 Task: View extension menu.
Action: Mouse moved to (189, 193)
Screenshot: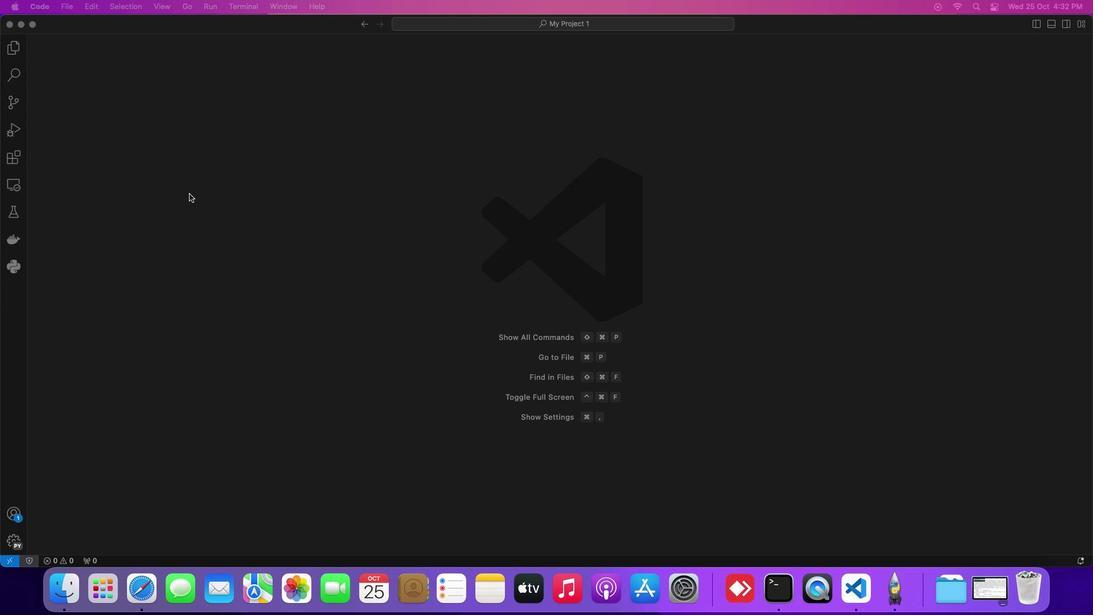 
Action: Mouse pressed left at (189, 193)
Screenshot: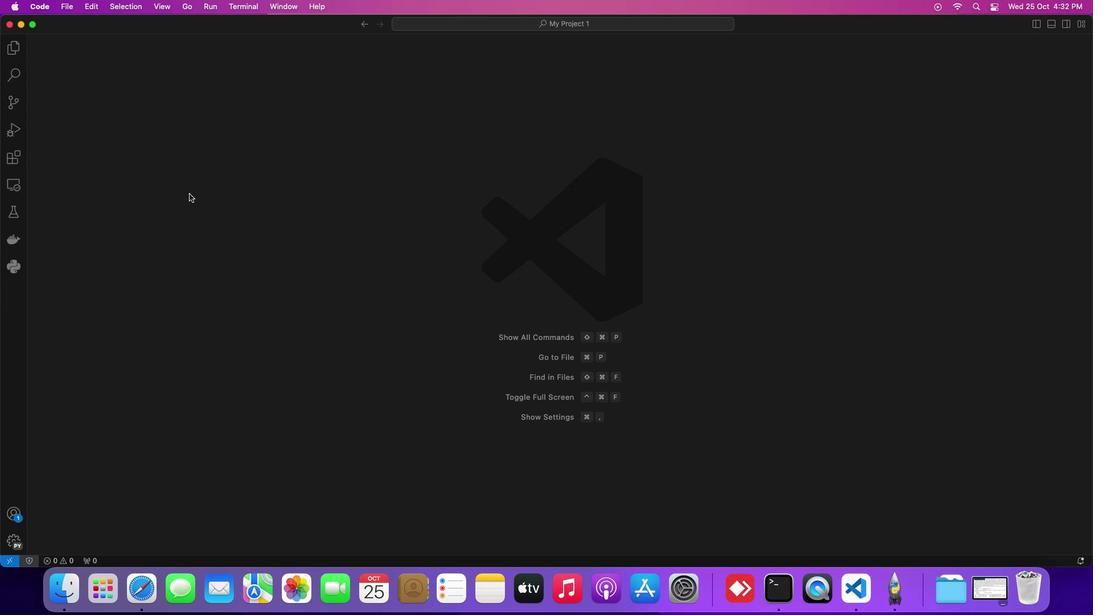 
Action: Mouse moved to (35, 8)
Screenshot: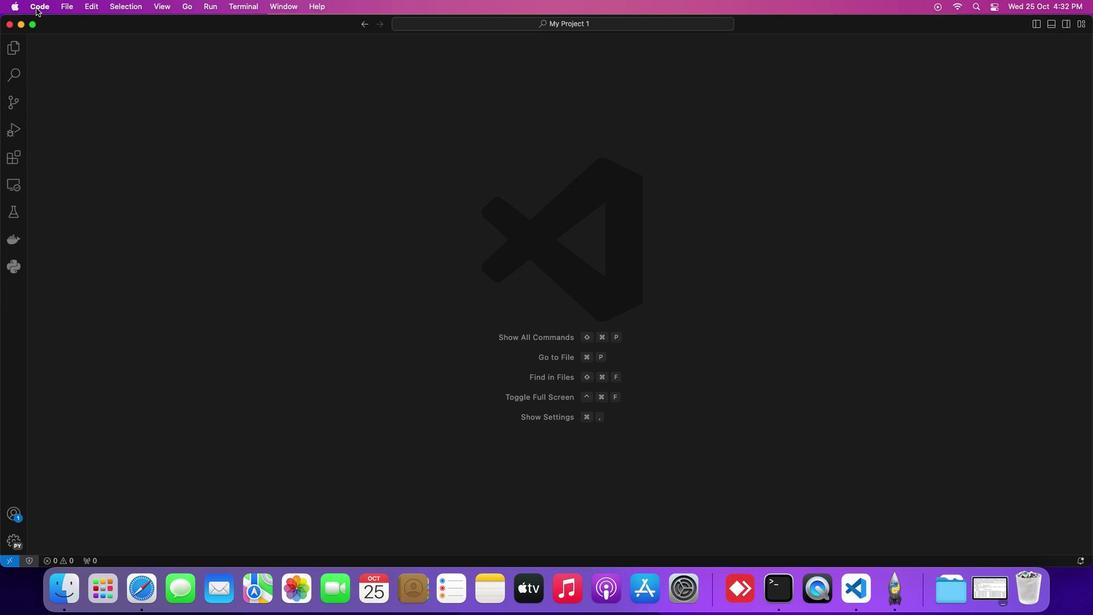 
Action: Mouse pressed left at (35, 8)
Screenshot: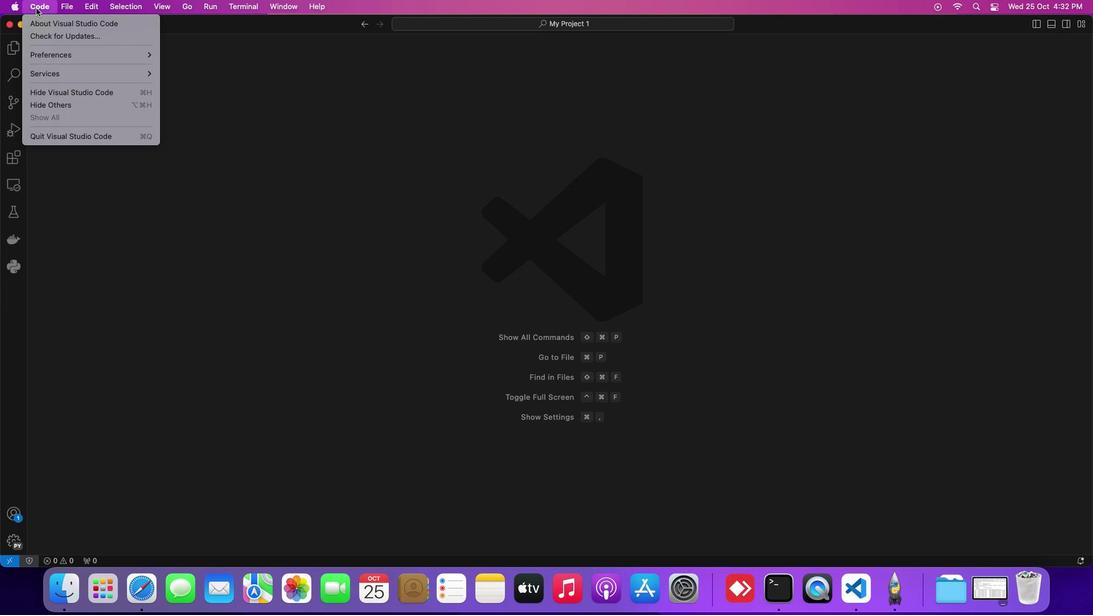 
Action: Mouse moved to (261, 63)
Screenshot: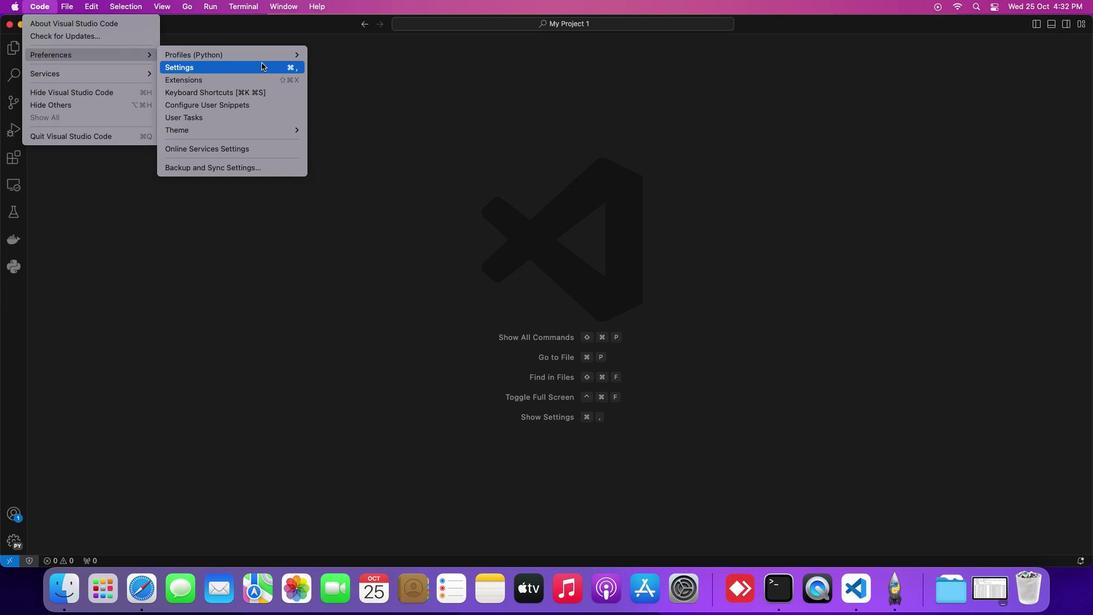
Action: Mouse pressed left at (261, 63)
Screenshot: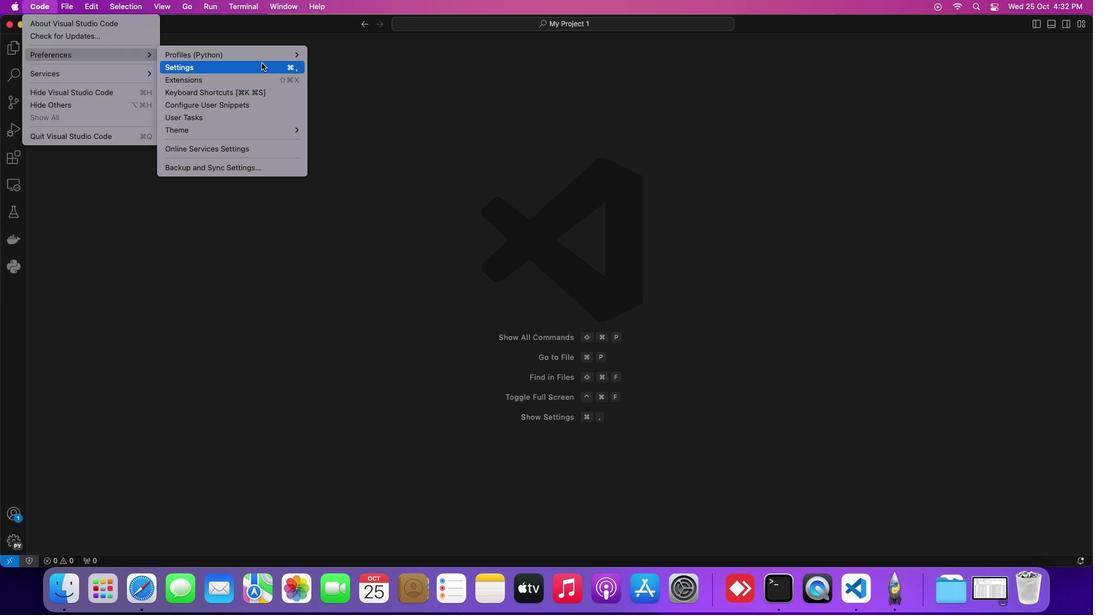 
Action: Mouse moved to (268, 206)
Screenshot: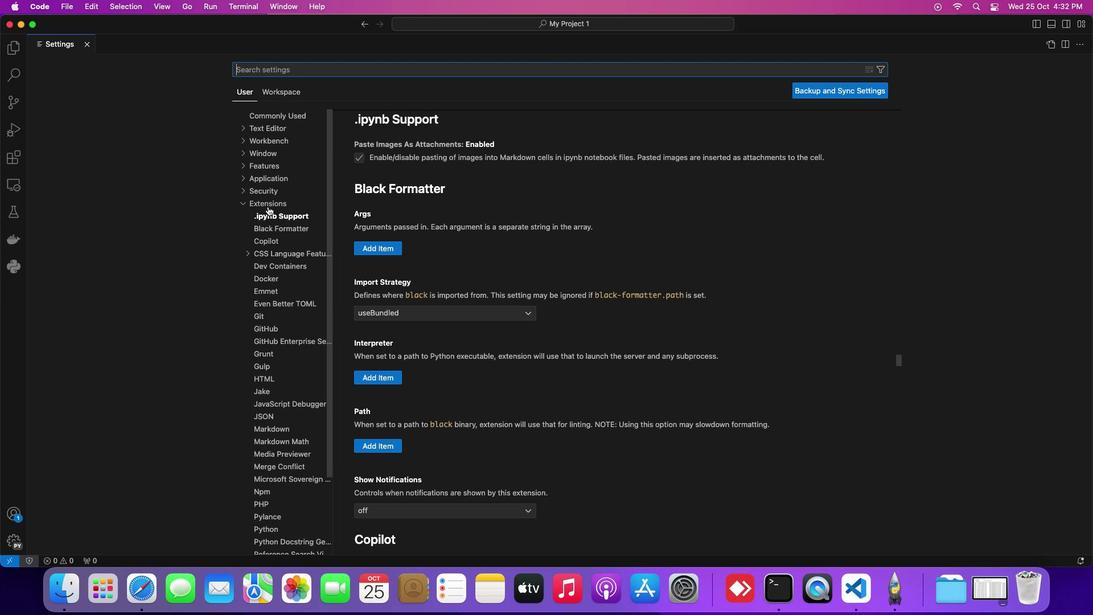 
Action: Mouse pressed left at (268, 206)
Screenshot: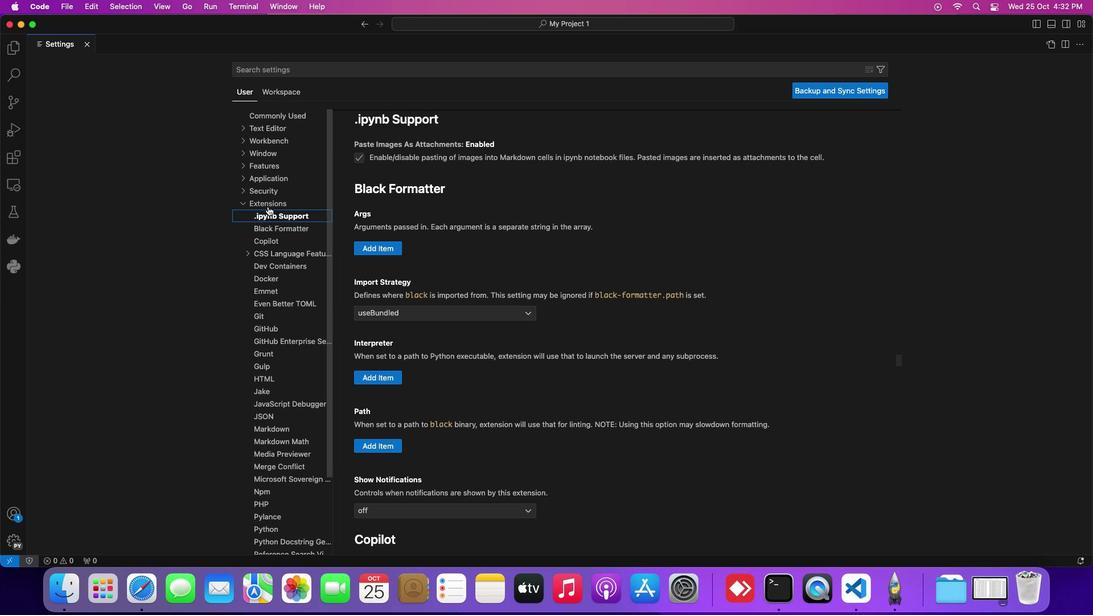 
Action: Mouse moved to (603, 174)
Screenshot: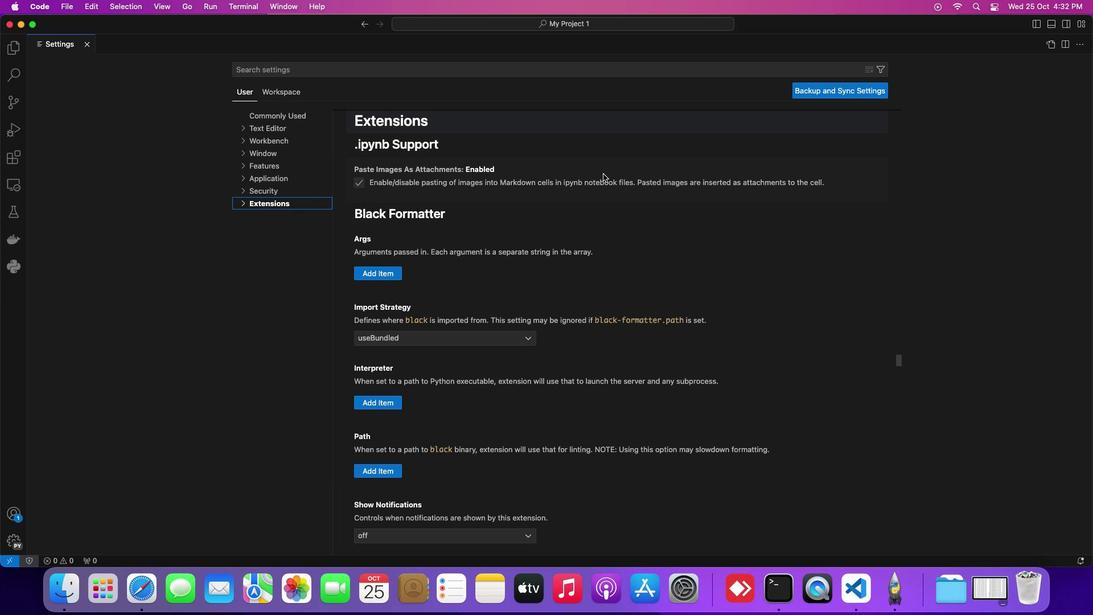 
